 Task: Visit on life page and check hows the life of Amazon
Action: Mouse moved to (494, 76)
Screenshot: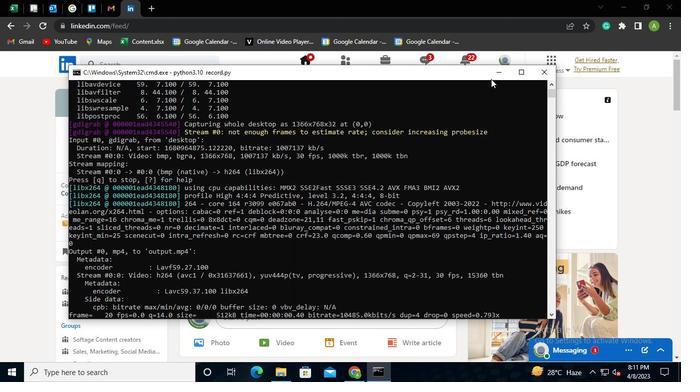 
Action: Mouse pressed left at (494, 76)
Screenshot: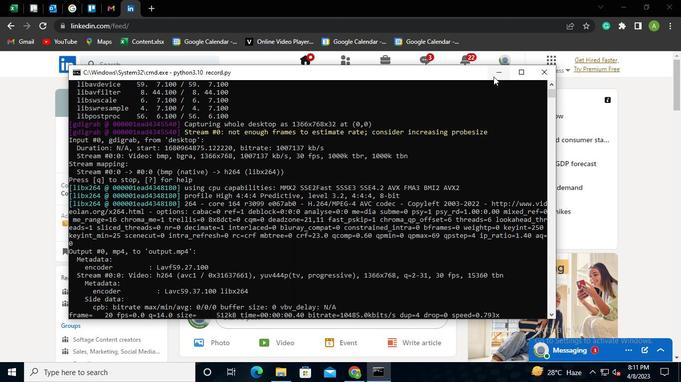 
Action: Mouse moved to (98, 117)
Screenshot: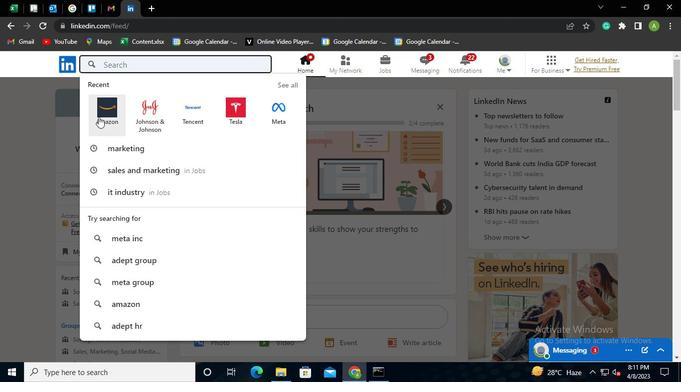 
Action: Mouse pressed left at (98, 117)
Screenshot: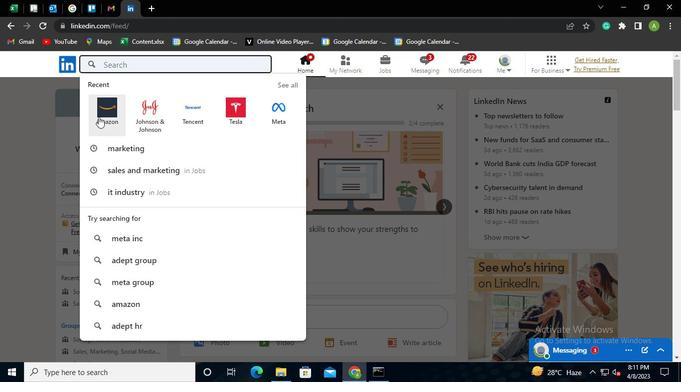 
Action: Mouse moved to (214, 140)
Screenshot: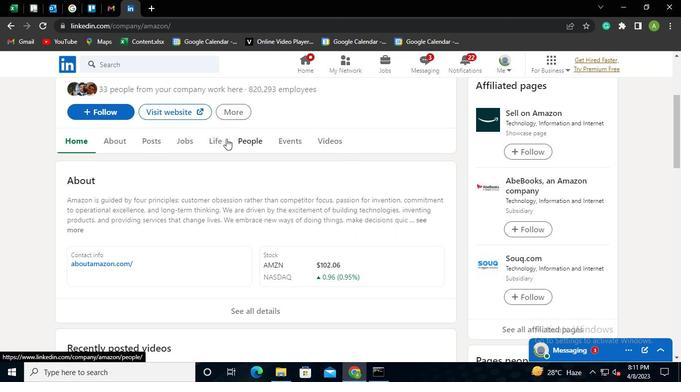 
Action: Mouse pressed left at (214, 140)
Screenshot: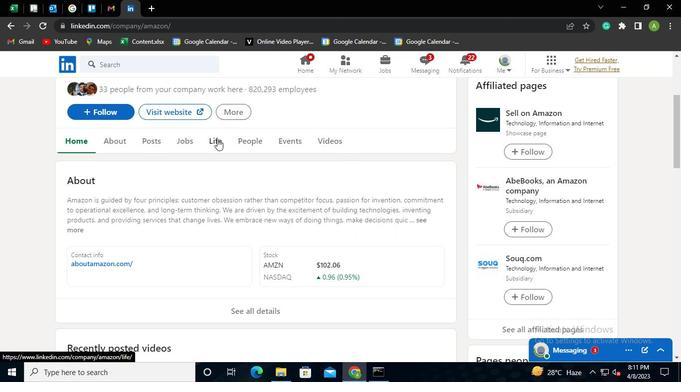 
Action: Mouse moved to (247, 201)
Screenshot: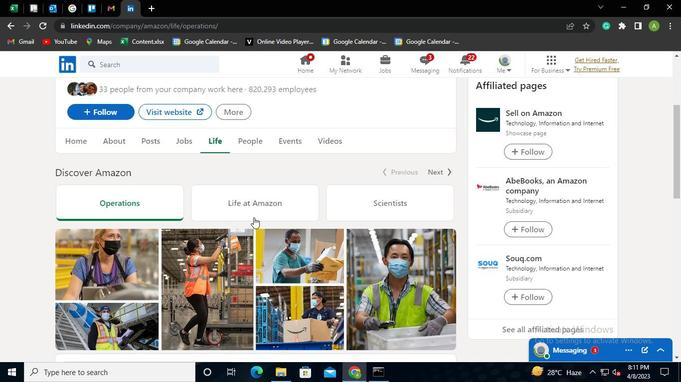 
Action: Mouse pressed left at (247, 201)
Screenshot: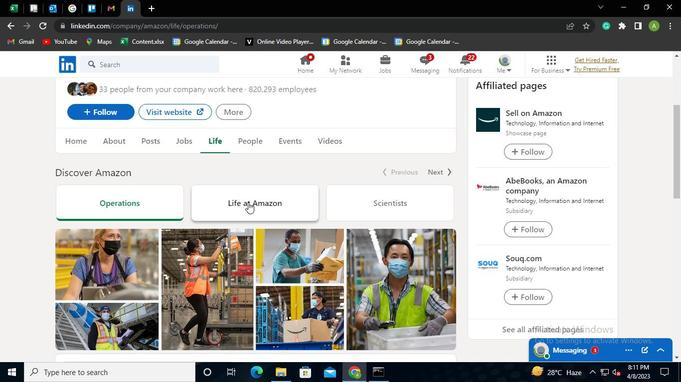 
Action: Mouse moved to (381, 382)
Screenshot: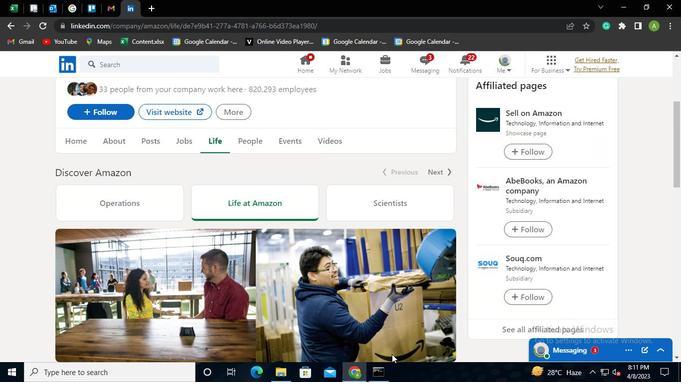 
Action: Mouse pressed left at (381, 382)
Screenshot: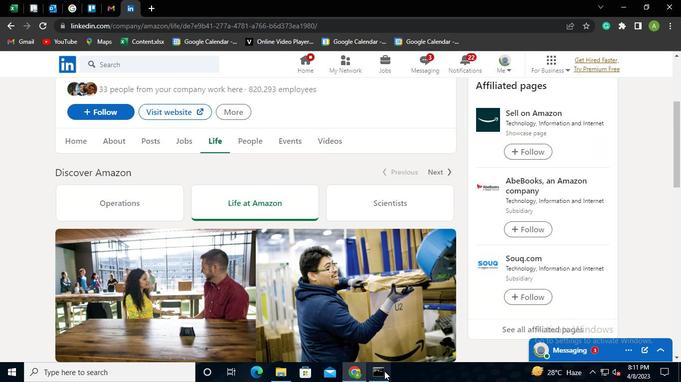 
Action: Mouse moved to (543, 70)
Screenshot: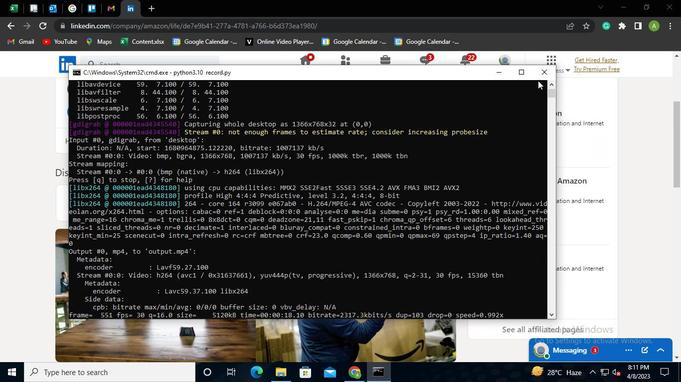 
Action: Mouse pressed left at (543, 70)
Screenshot: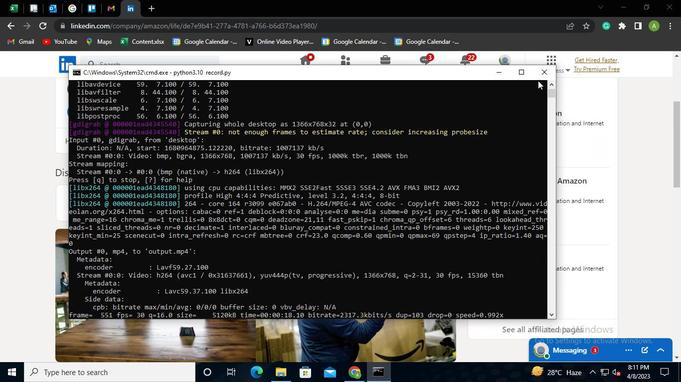 
